 Task: Create a rule from the Recommended list, Task Added to this Project -> add SubTasks in the project AgileMastery with SubTasks Gather and Analyse Requirements , Design and Implement Solution , System Test and UAT , Release to Production / Go Live
Action: Mouse moved to (82, 276)
Screenshot: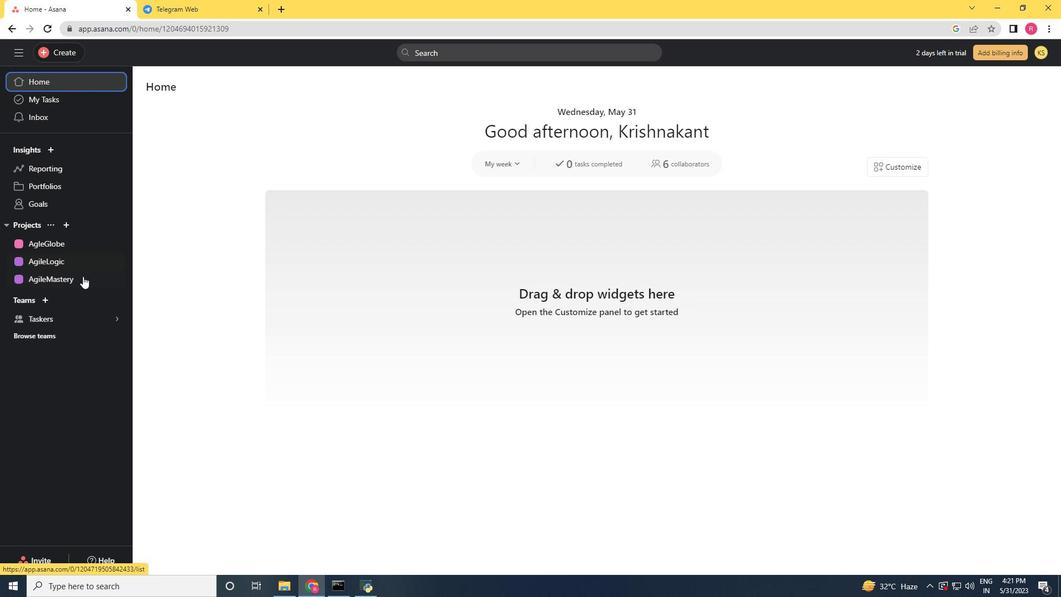 
Action: Mouse pressed left at (82, 276)
Screenshot: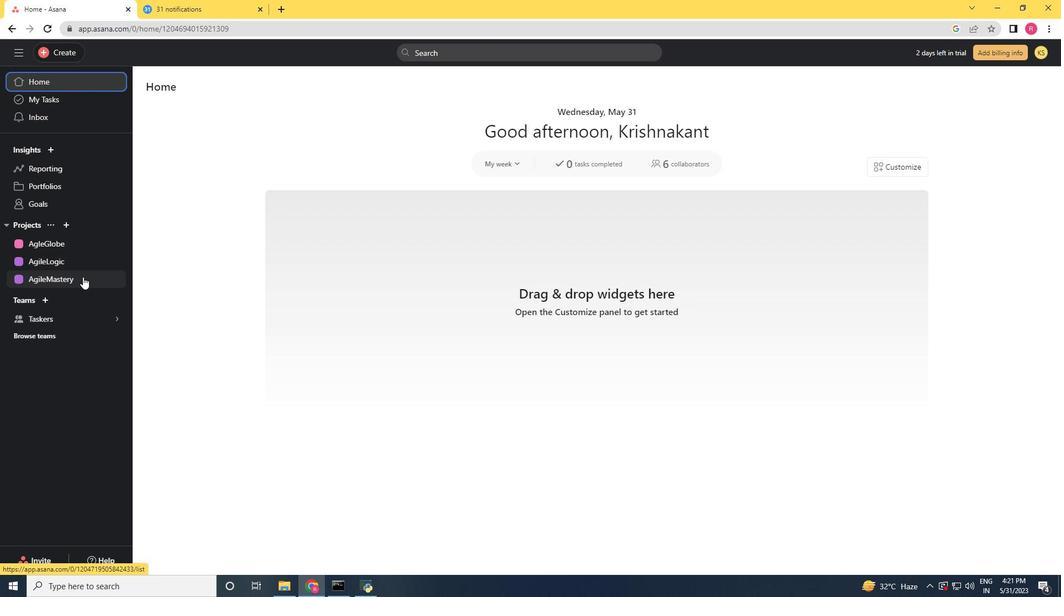 
Action: Mouse moved to (1007, 92)
Screenshot: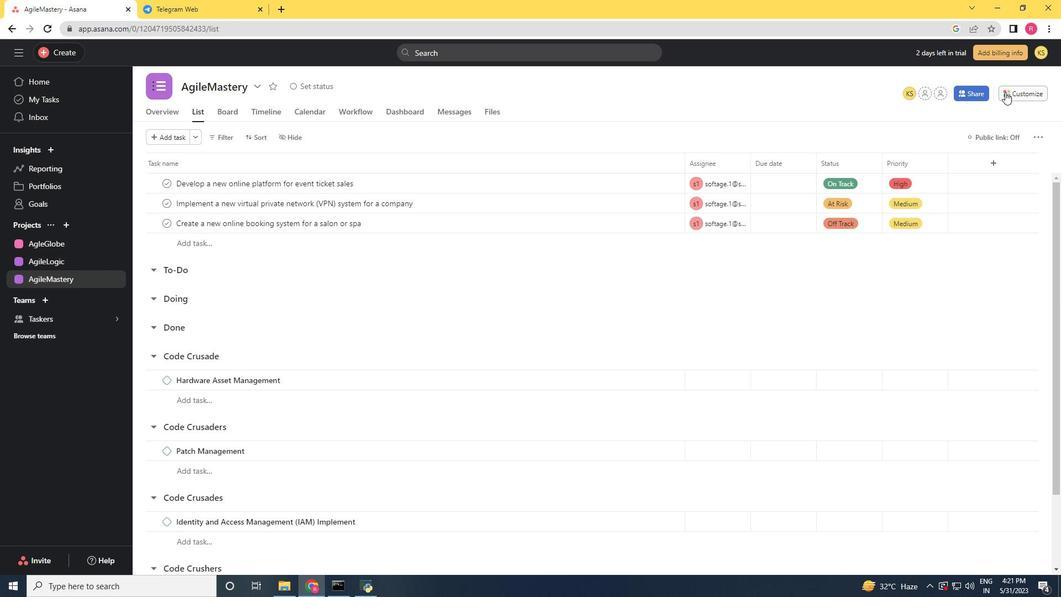 
Action: Mouse pressed left at (1007, 92)
Screenshot: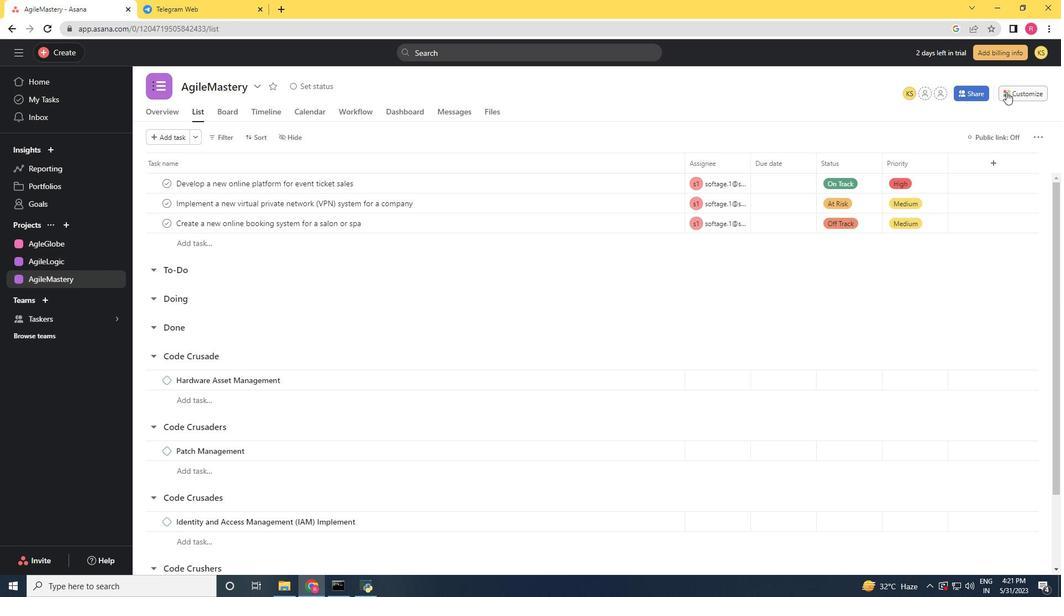 
Action: Mouse moved to (830, 240)
Screenshot: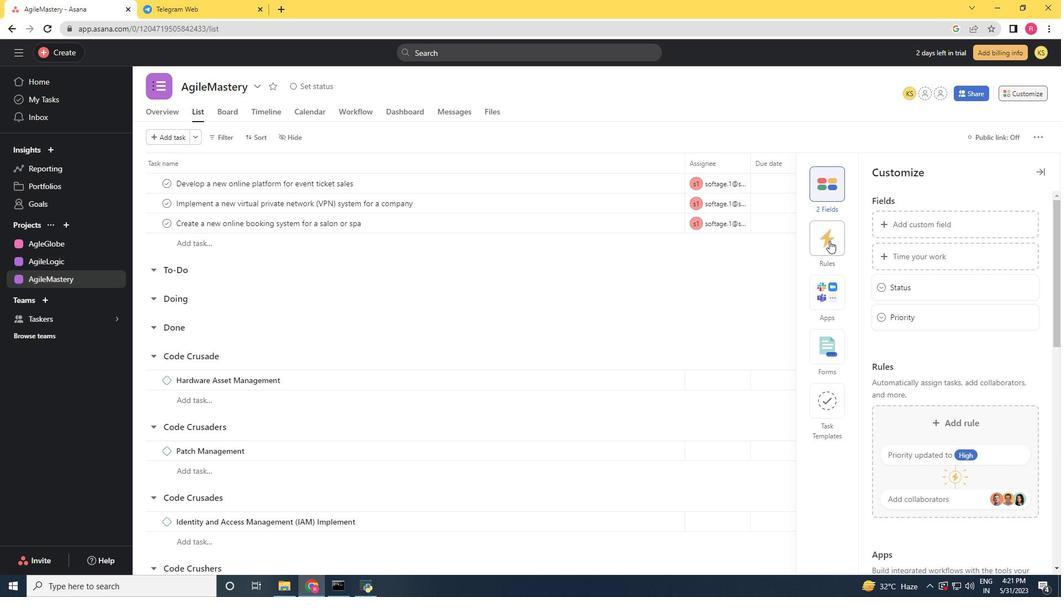 
Action: Mouse pressed left at (830, 240)
Screenshot: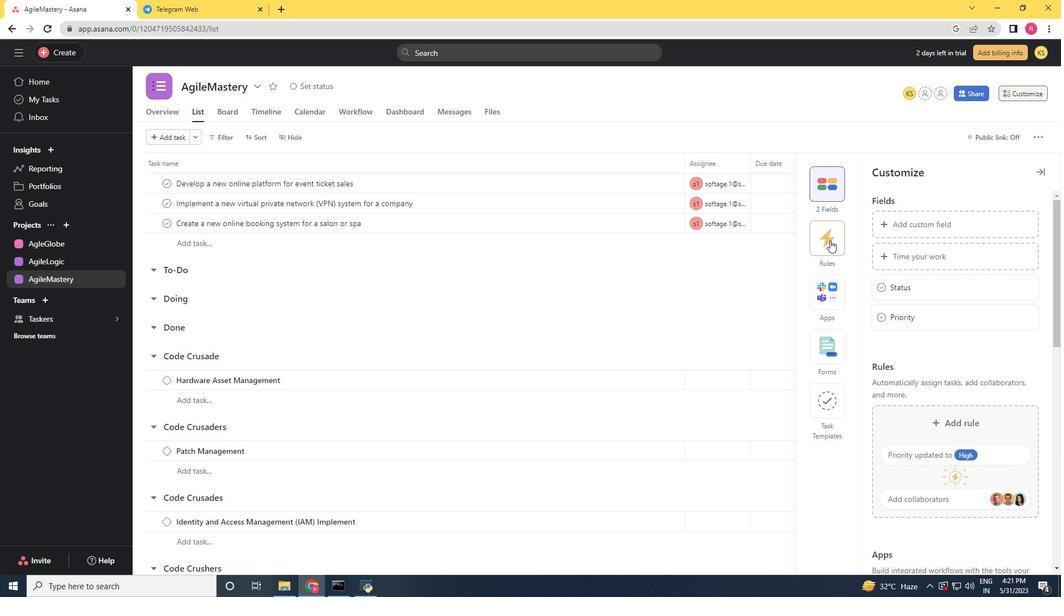 
Action: Mouse moved to (943, 258)
Screenshot: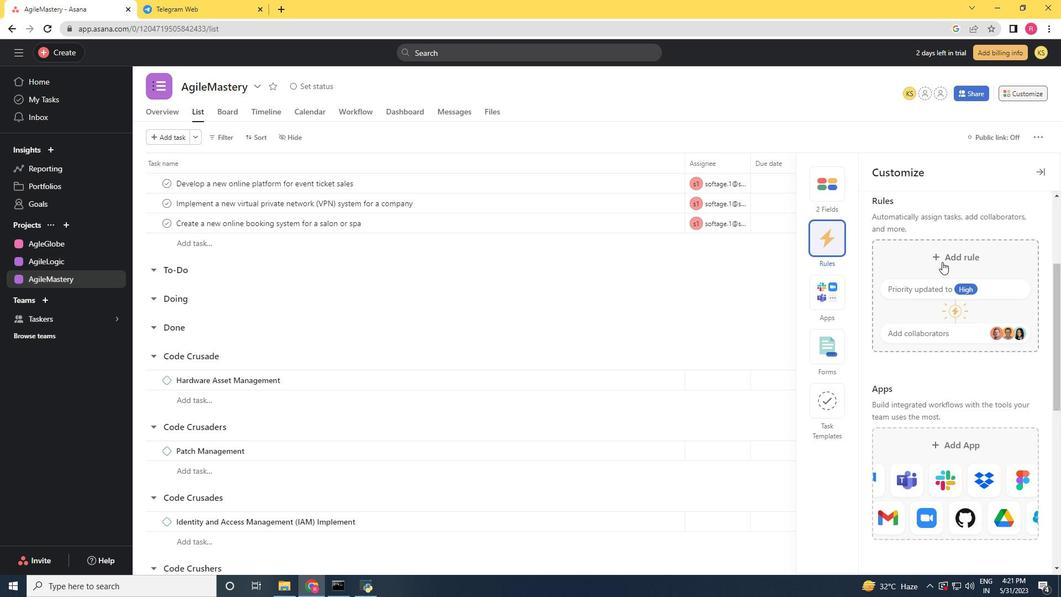 
Action: Mouse pressed left at (943, 258)
Screenshot: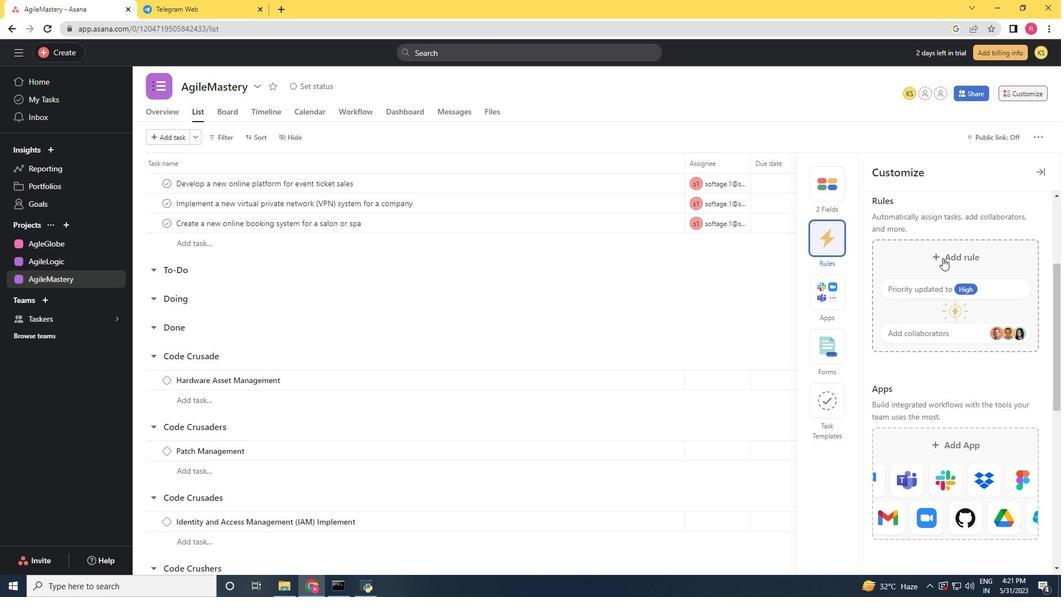 
Action: Mouse moved to (703, 166)
Screenshot: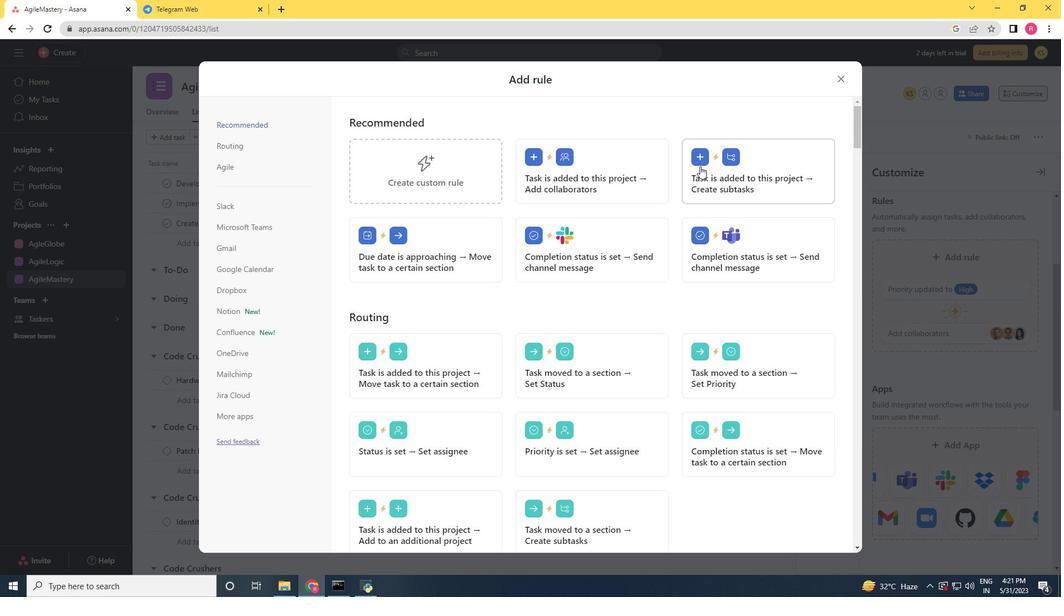 
Action: Mouse pressed left at (703, 166)
Screenshot: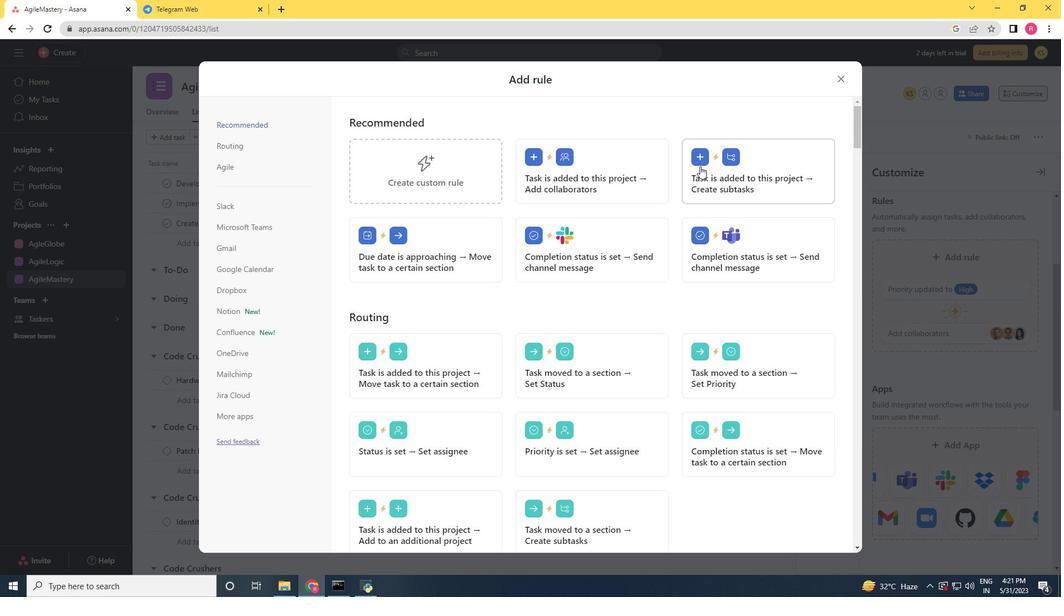 
Action: Mouse moved to (704, 166)
Screenshot: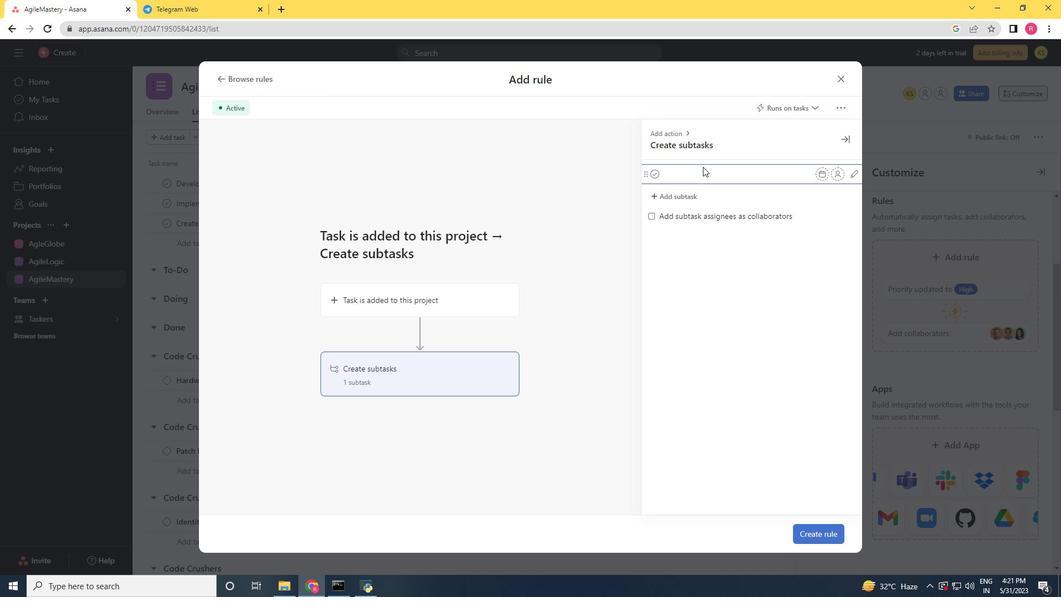 
Action: Key pressed <Key.shift>Gath
Screenshot: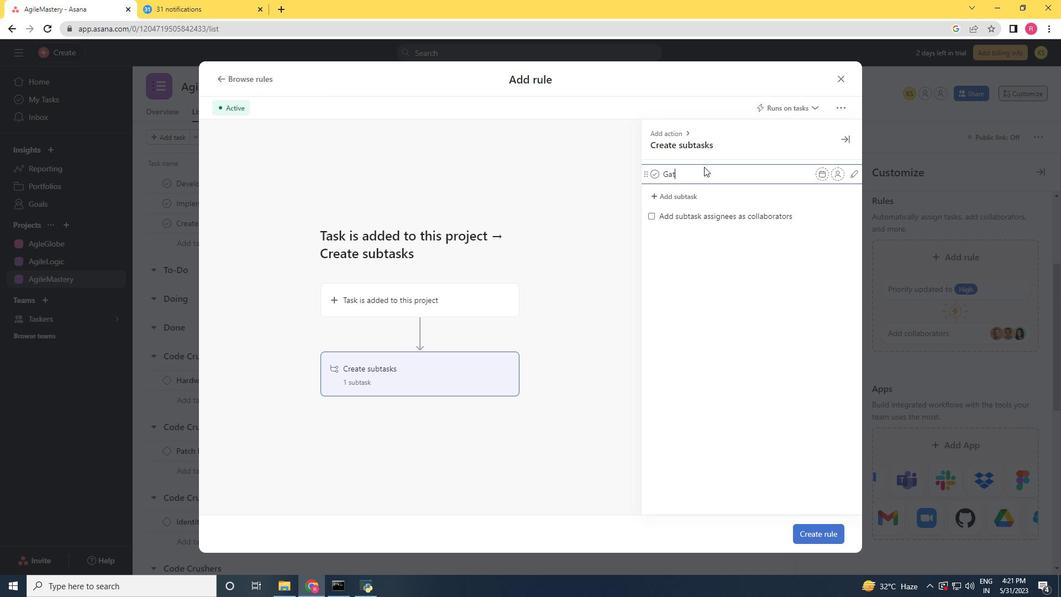
Action: Mouse moved to (682, 214)
Screenshot: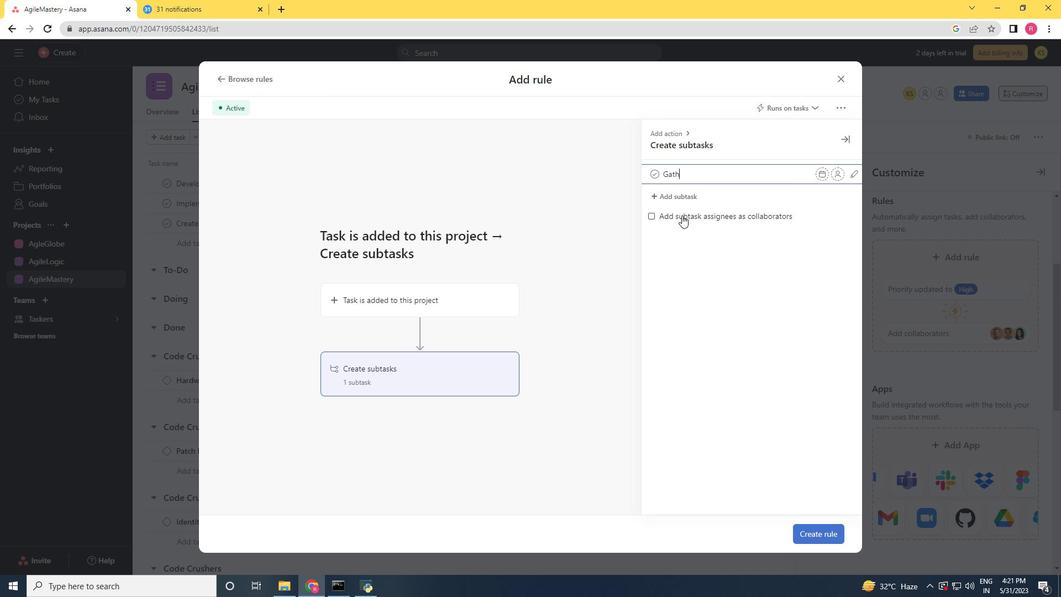 
Action: Mouse pressed left at (682, 214)
Screenshot: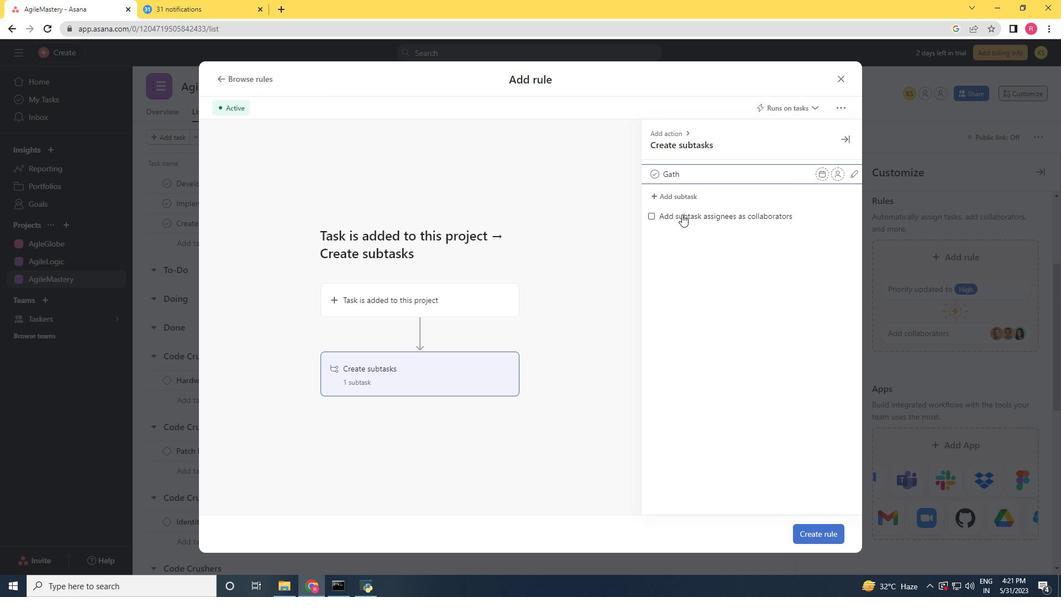 
Action: Mouse pressed left at (682, 214)
Screenshot: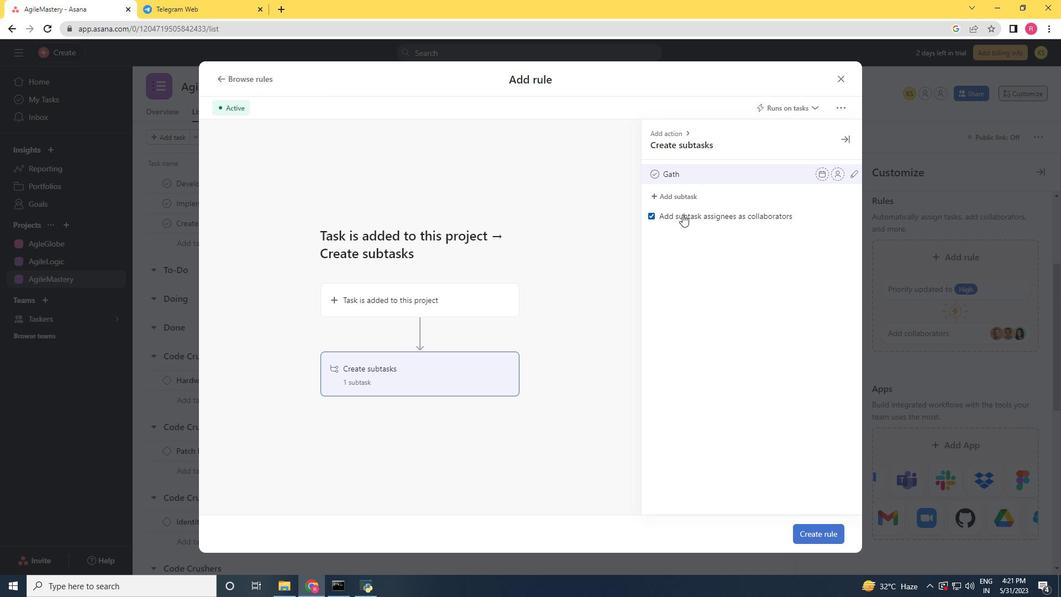 
Action: Mouse moved to (728, 174)
Screenshot: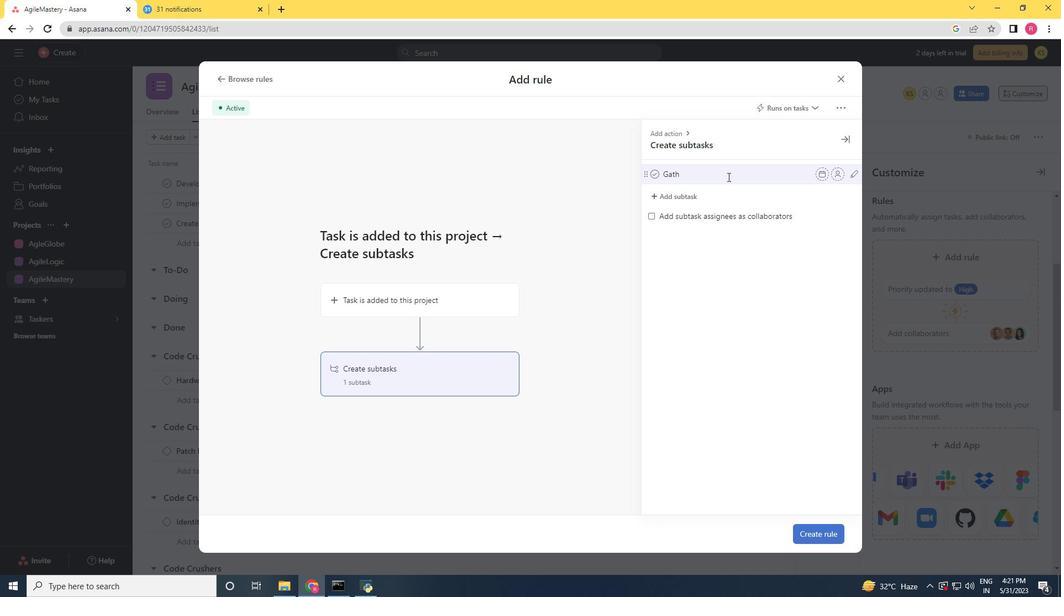 
Action: Mouse pressed left at (728, 174)
Screenshot: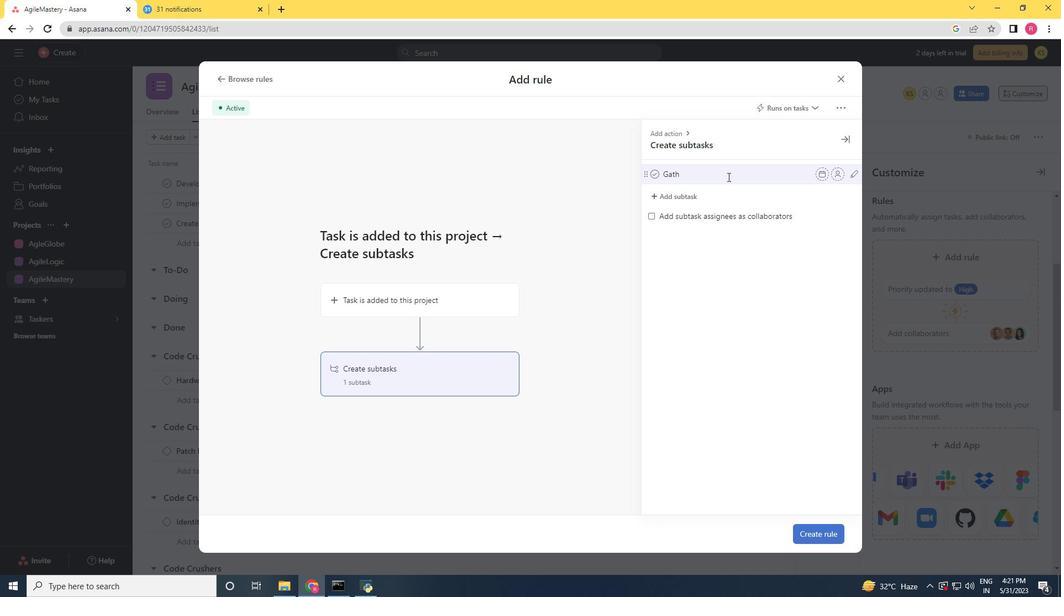 
Action: Key pressed h<Key.backspace>er<Key.space>ab<Key.backspace>nd<Key.space><Key.shift>Analyse<Key.space><Key.shift>Requirements<Key.enter><Key.shift>Design<Key.space>and<Key.space><Key.shift>Implement<Key.space><Key.shift><Key.shift>SO<Key.backspace>olution<Key.enter><Key.shift><Key.shift>System<Key.space><Key.shift>Test<Key.space>and<Key.space><Key.shift>UAT<Key.enter><Key.shift><Key.shift><Key.shift>Release<Key.space>to<Key.space><Key.shift>Production<Key.space>/<Key.space><Key.shift>Go<Key.space><Key.shift>Live
Screenshot: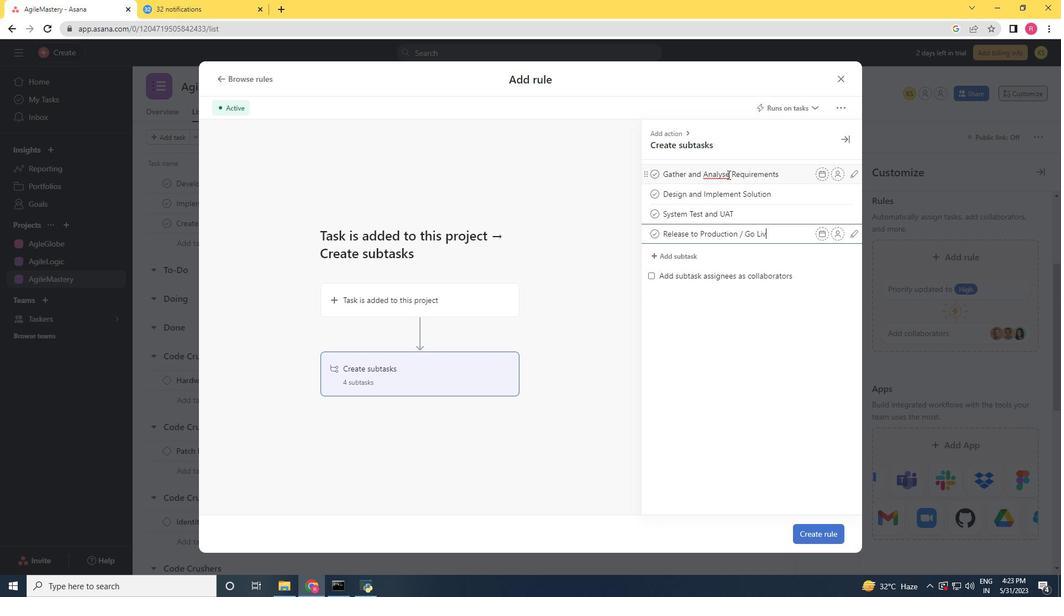 
Action: Mouse moved to (831, 529)
Screenshot: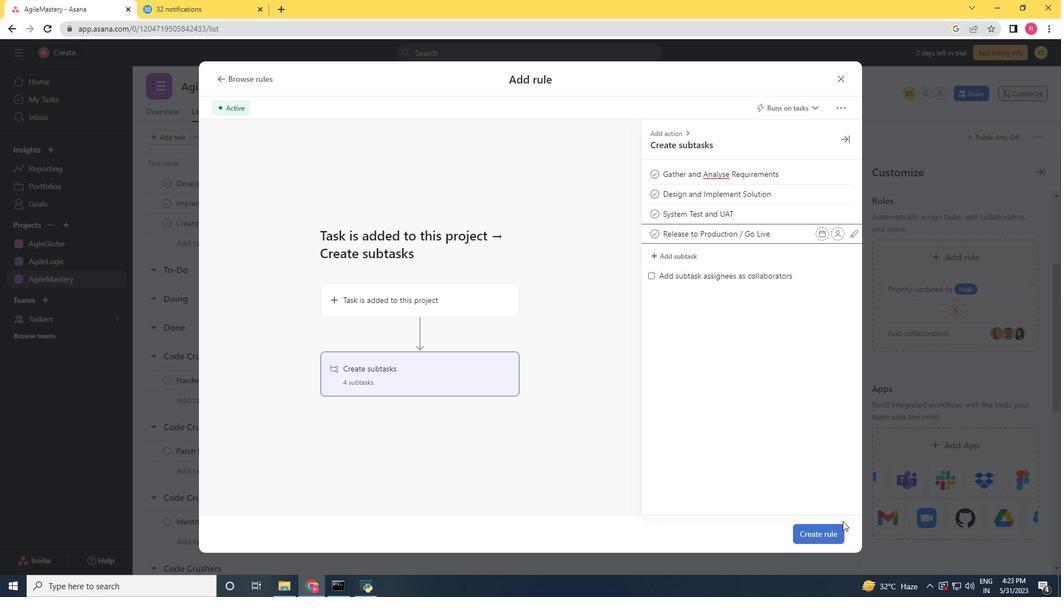 
Action: Mouse pressed left at (831, 529)
Screenshot: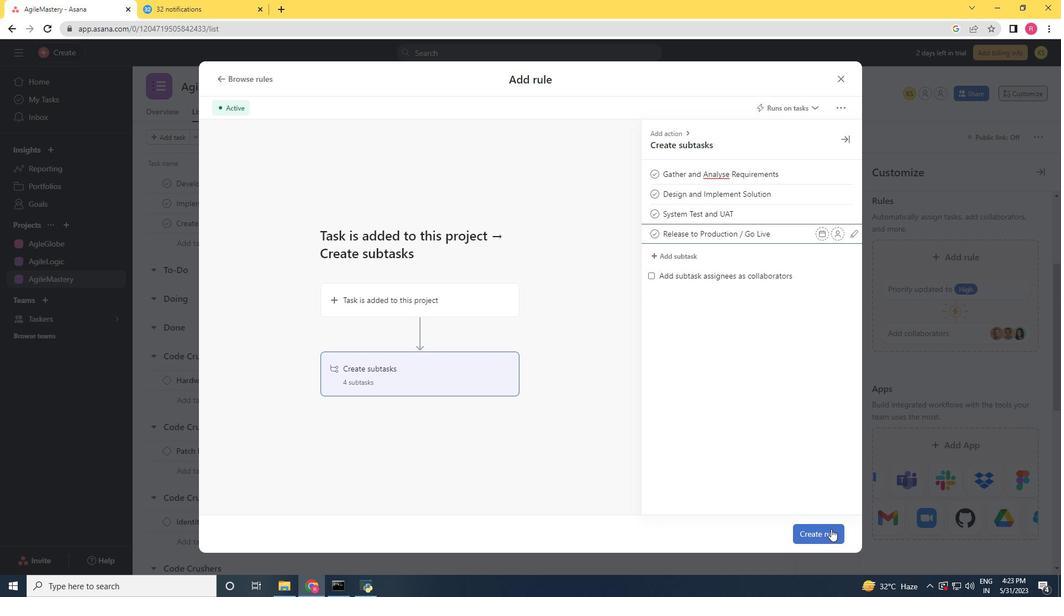 
Action: Mouse moved to (831, 529)
Screenshot: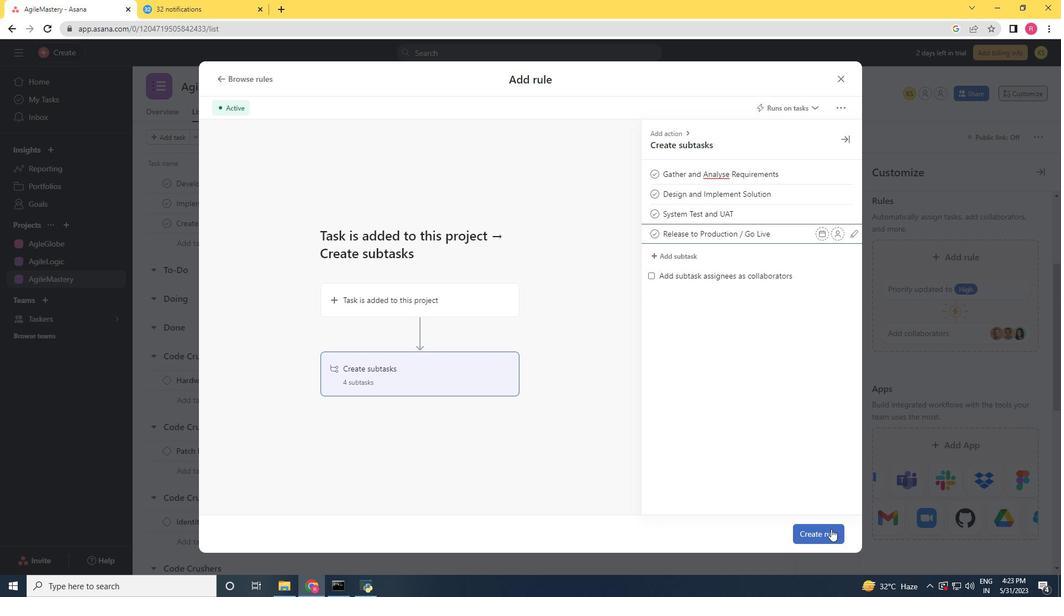 
